 Task: Create a due date automation trigger when advanced on, on the monday of the week a card is due add content with a name starting with resume at 11:00 AM.
Action: Mouse moved to (1109, 80)
Screenshot: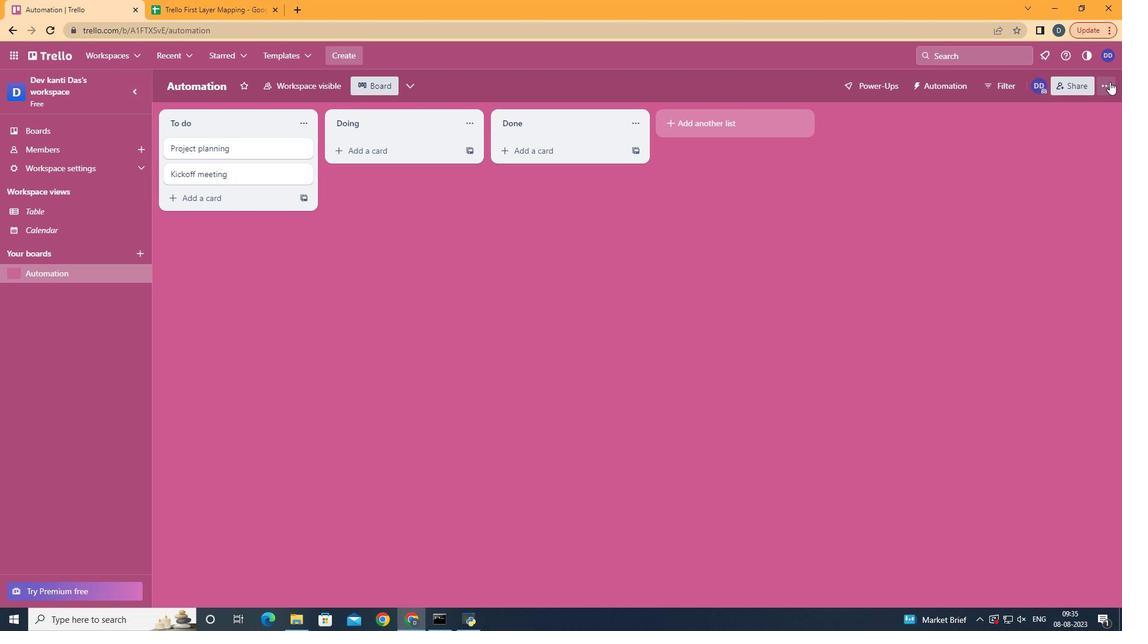 
Action: Mouse pressed left at (1109, 80)
Screenshot: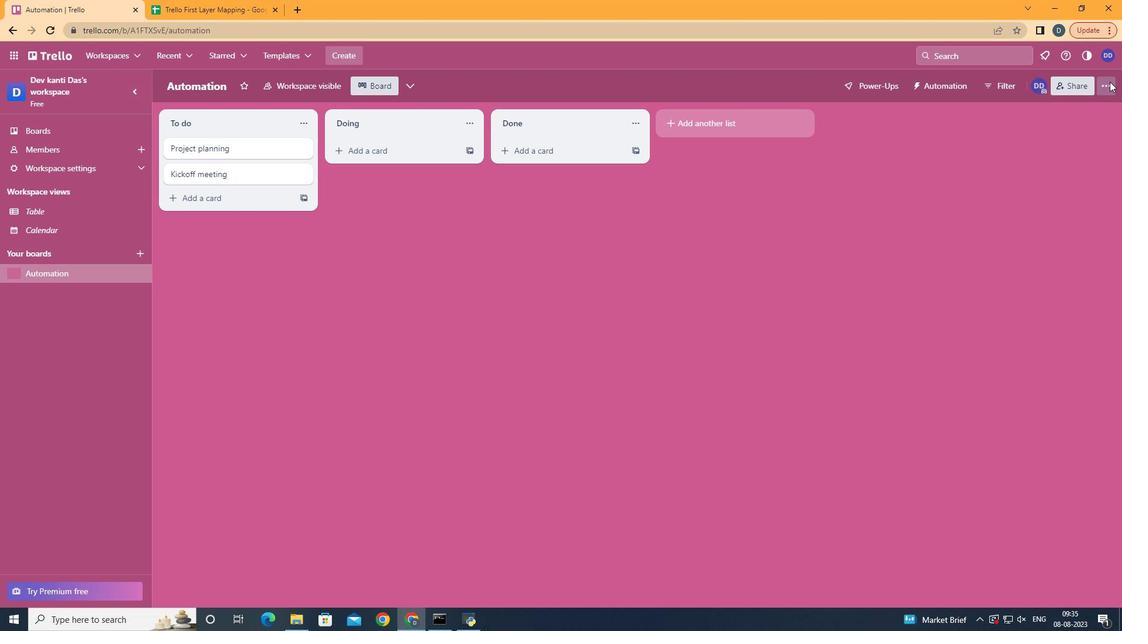 
Action: Mouse moved to (1010, 243)
Screenshot: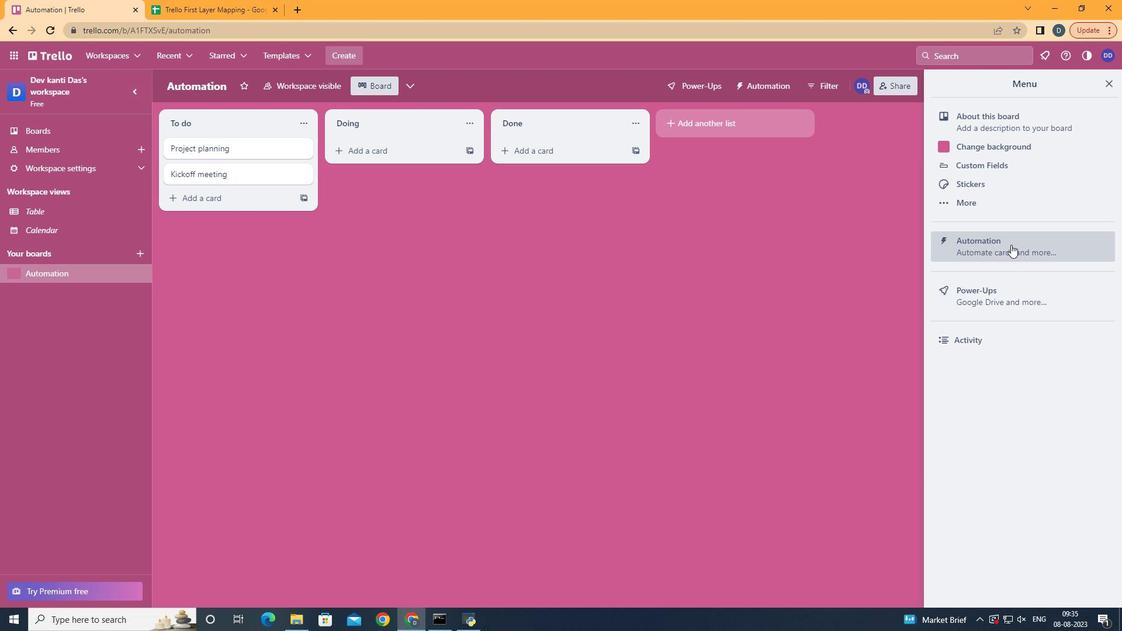 
Action: Mouse pressed left at (1010, 243)
Screenshot: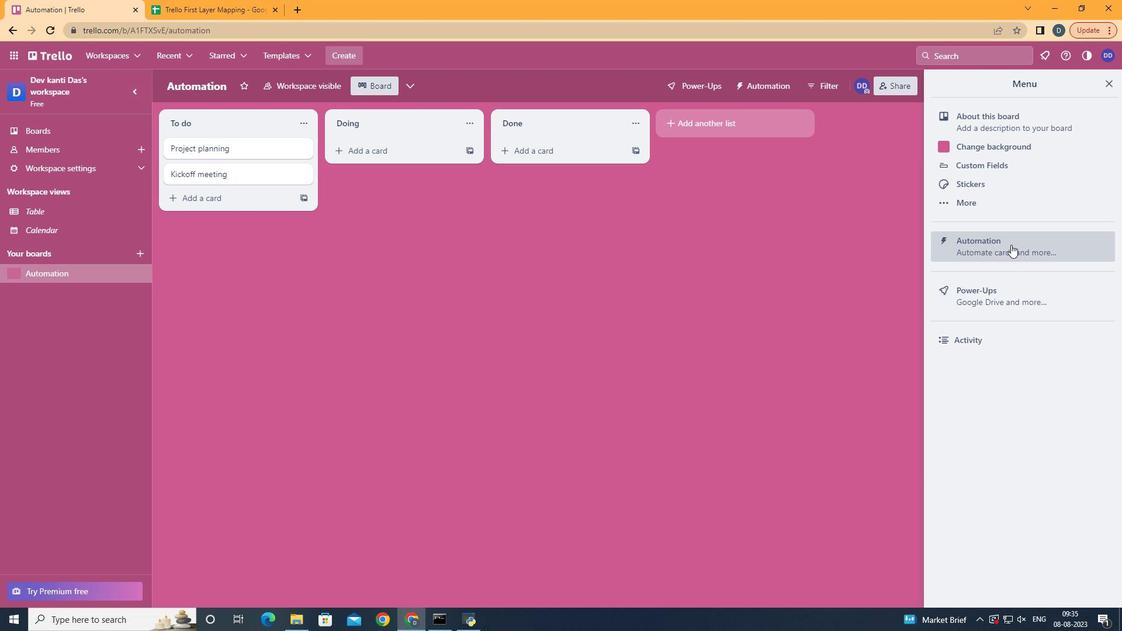 
Action: Mouse moved to (209, 233)
Screenshot: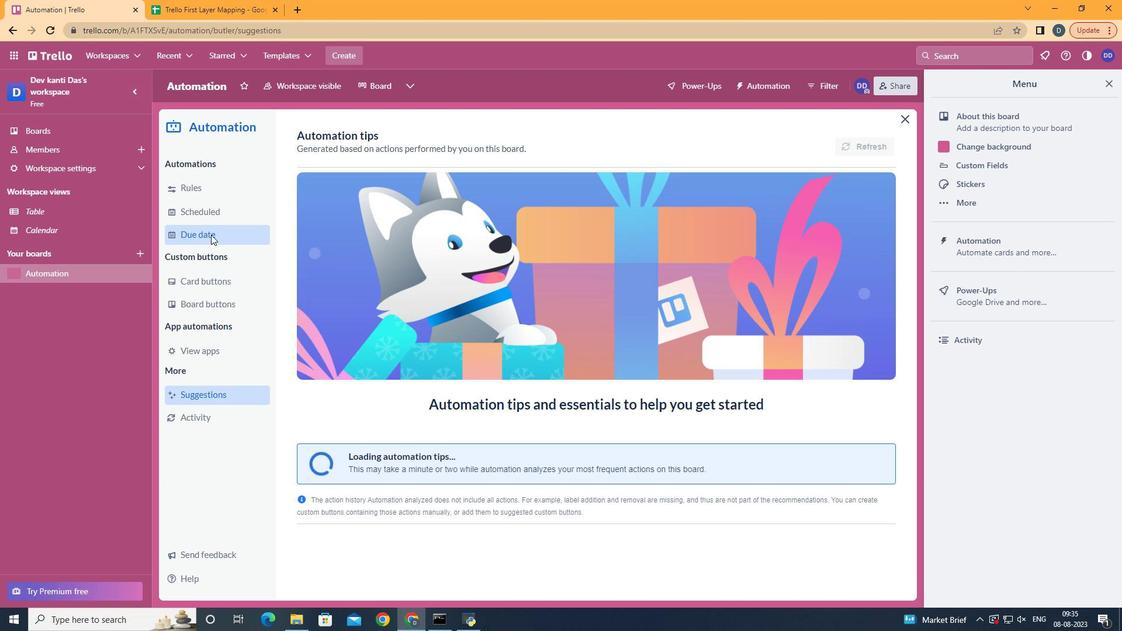 
Action: Mouse pressed left at (209, 233)
Screenshot: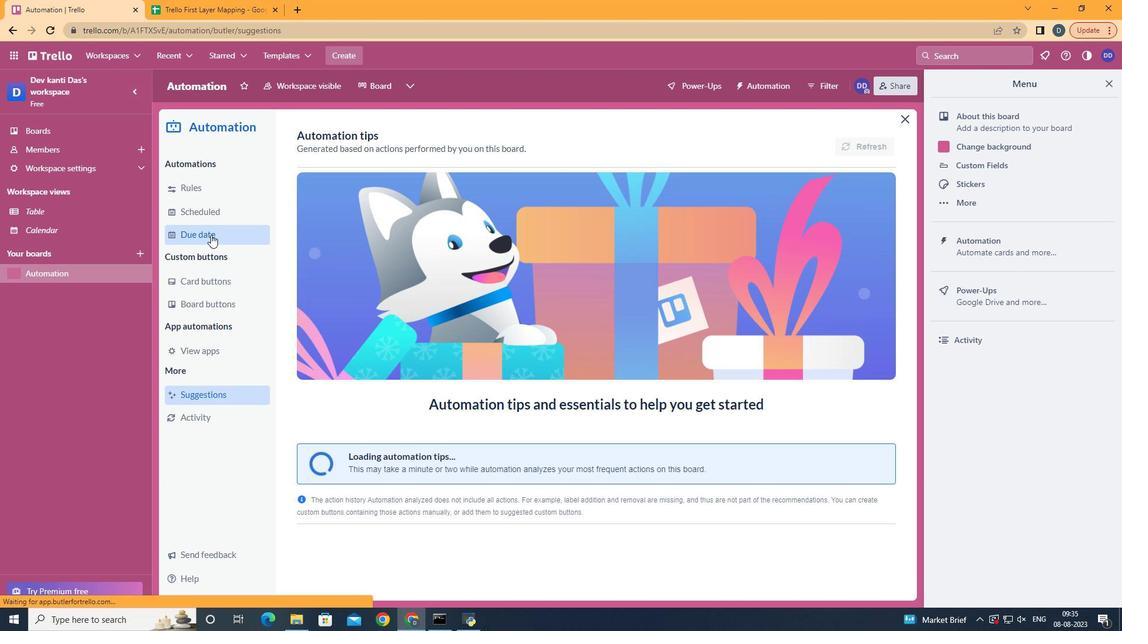 
Action: Mouse moved to (809, 133)
Screenshot: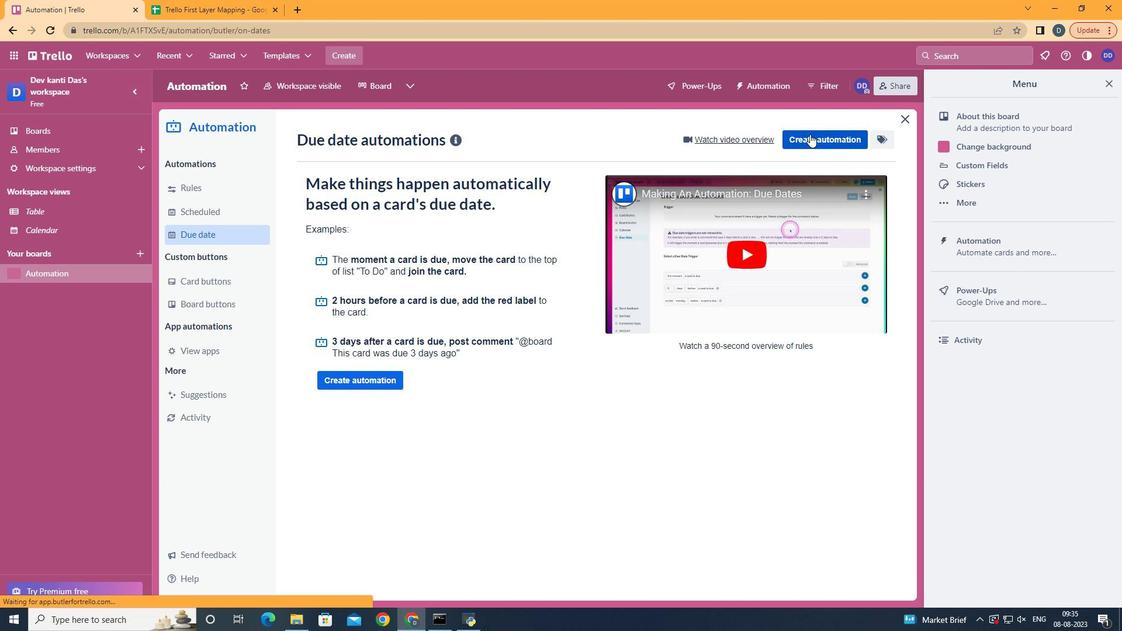 
Action: Mouse pressed left at (809, 133)
Screenshot: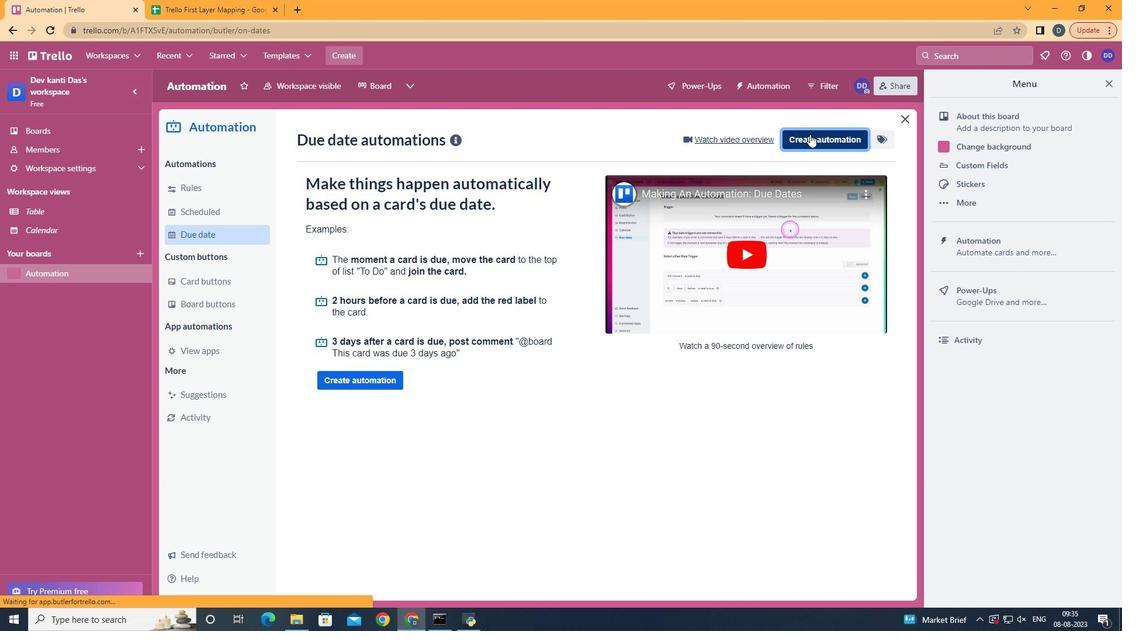 
Action: Mouse moved to (616, 250)
Screenshot: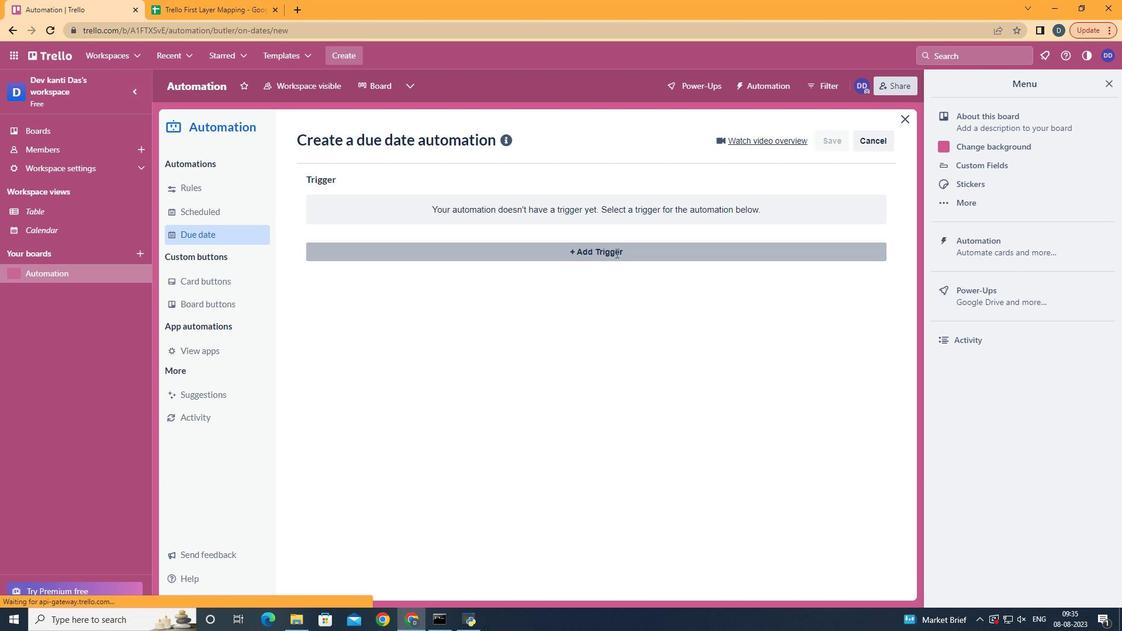 
Action: Mouse pressed left at (616, 250)
Screenshot: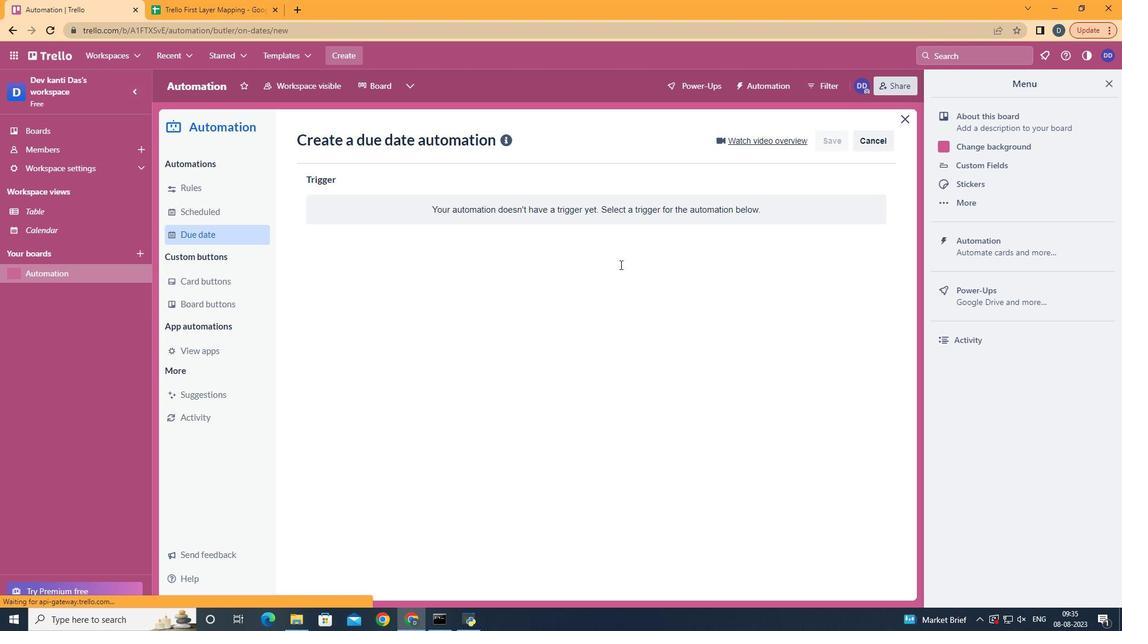 
Action: Mouse moved to (373, 301)
Screenshot: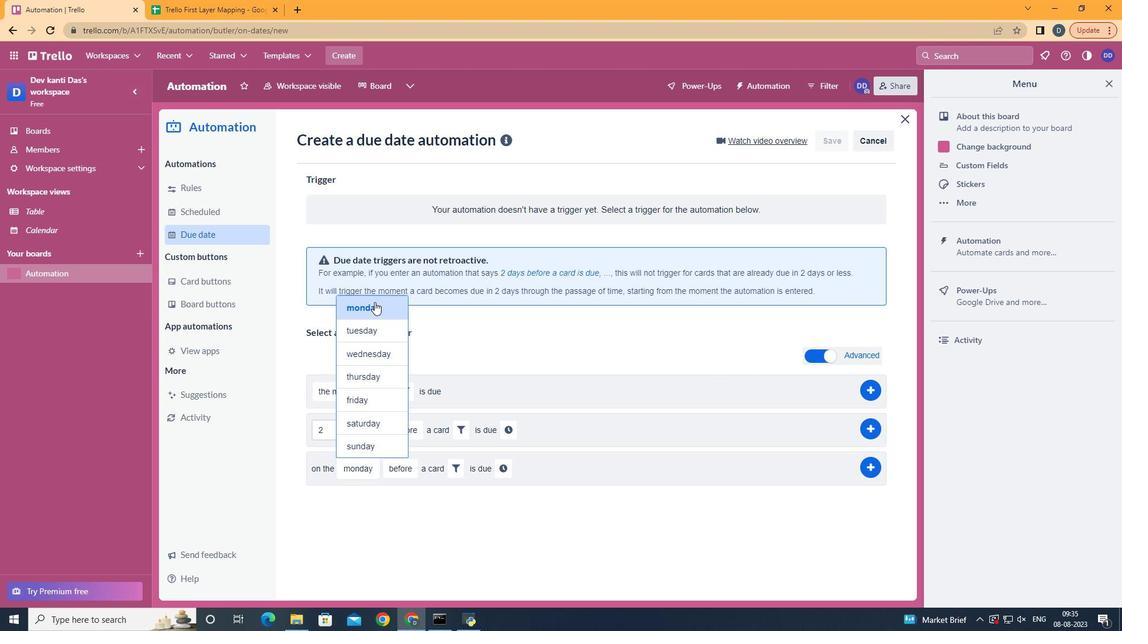 
Action: Mouse pressed left at (373, 301)
Screenshot: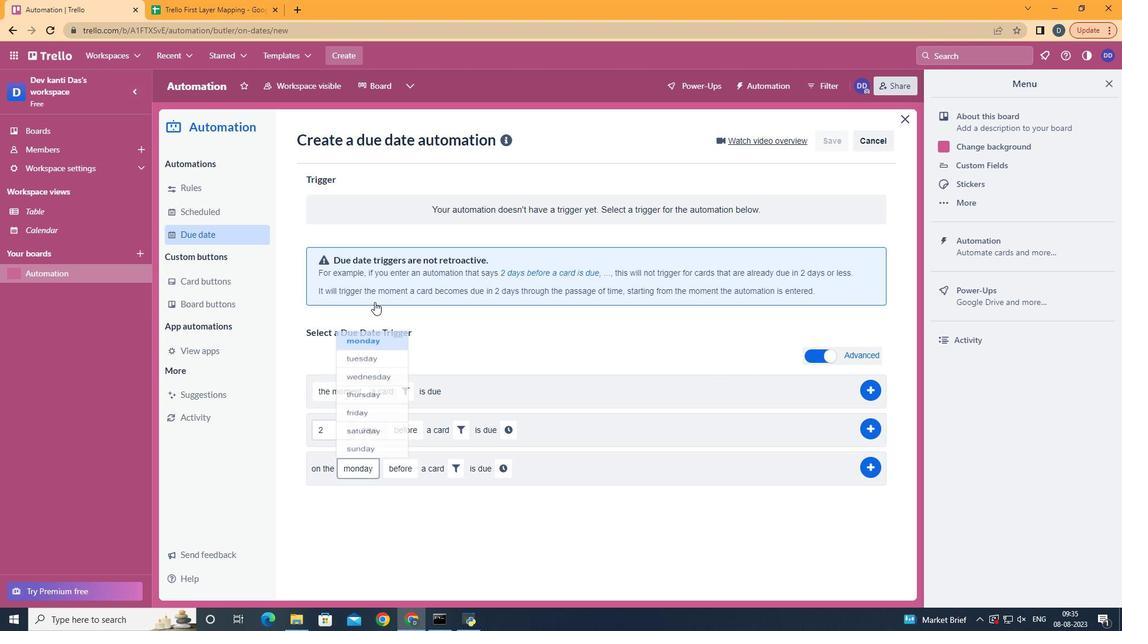 
Action: Mouse moved to (435, 537)
Screenshot: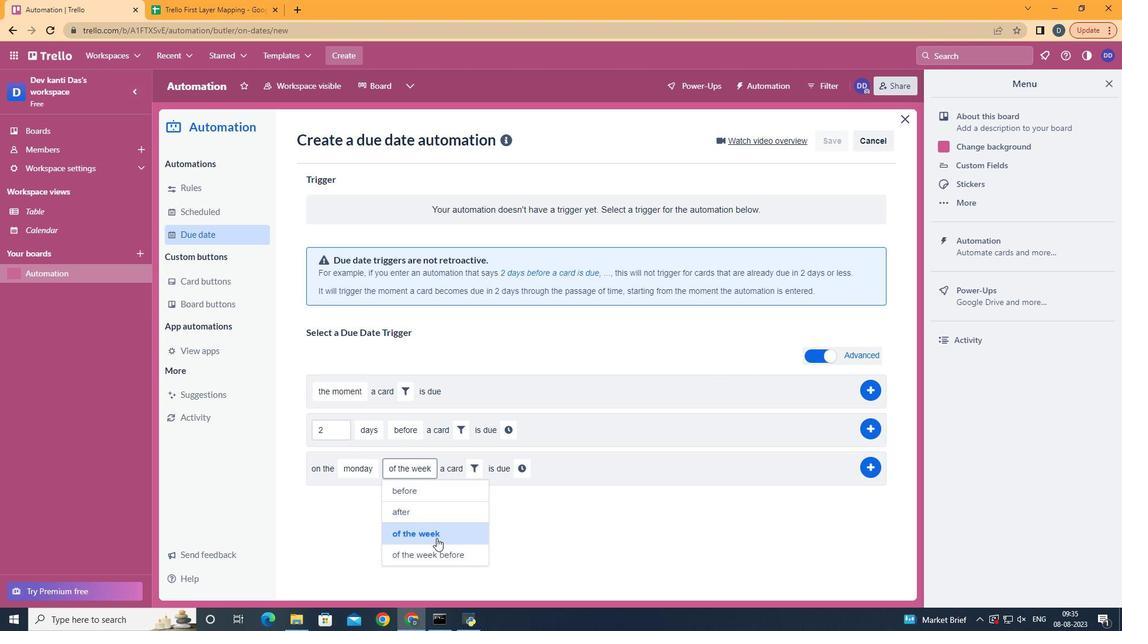 
Action: Mouse pressed left at (435, 537)
Screenshot: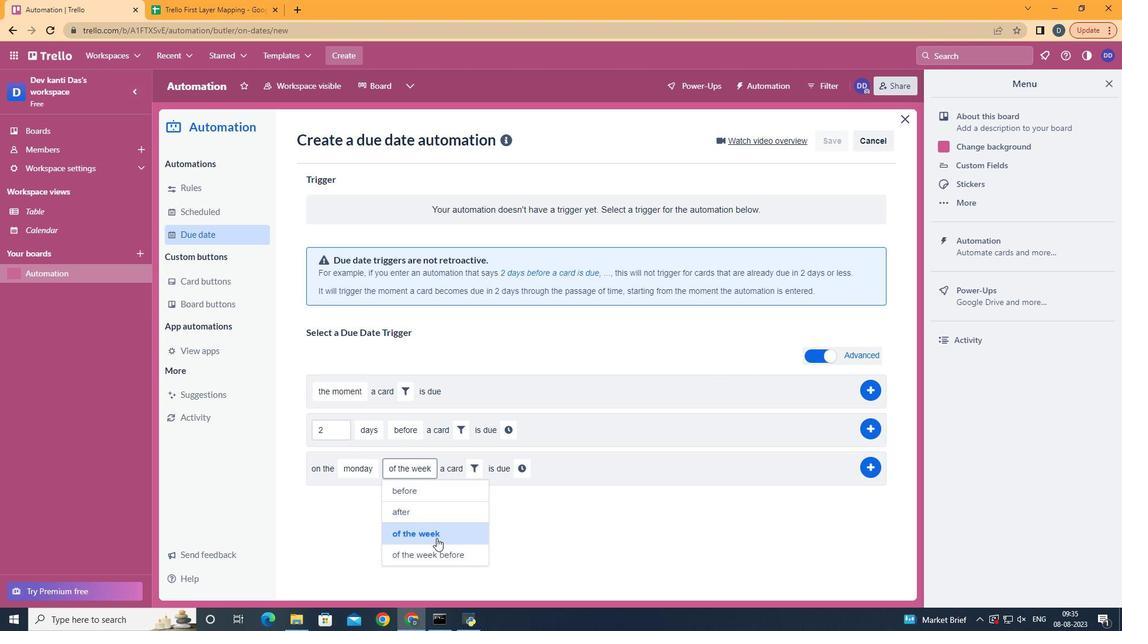 
Action: Mouse moved to (462, 468)
Screenshot: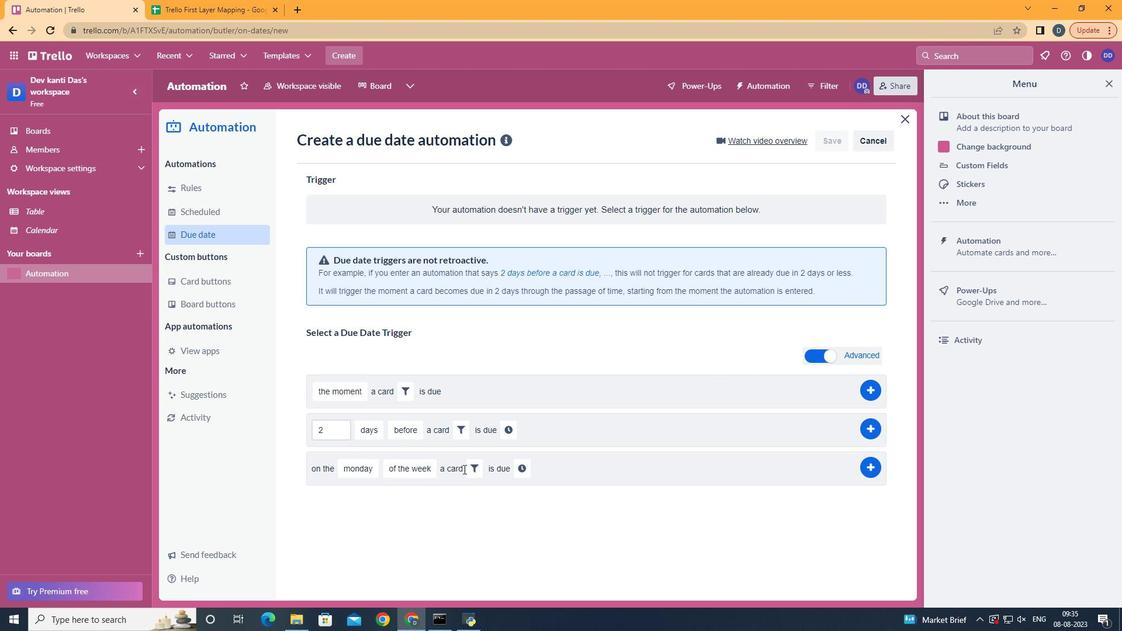 
Action: Mouse pressed left at (462, 468)
Screenshot: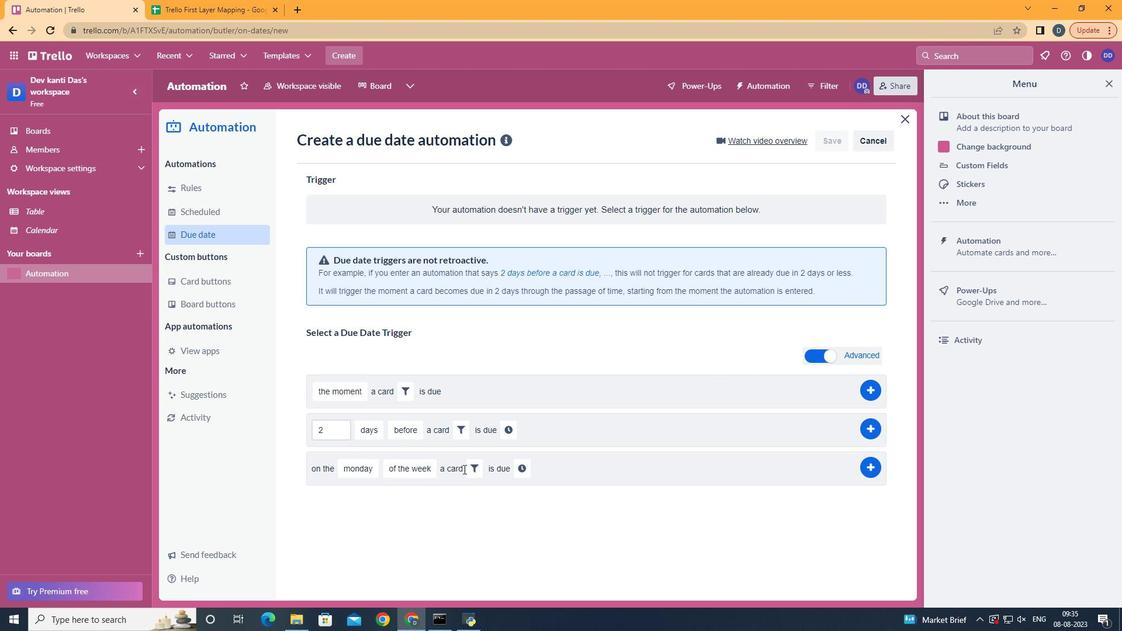 
Action: Mouse moved to (479, 463)
Screenshot: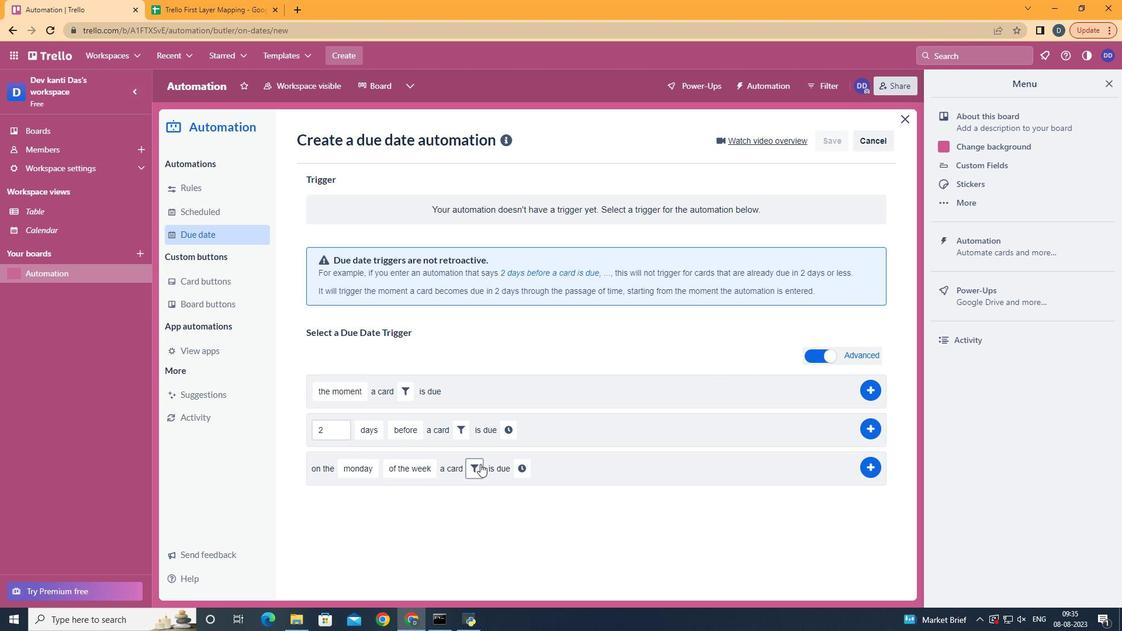 
Action: Mouse pressed left at (479, 463)
Screenshot: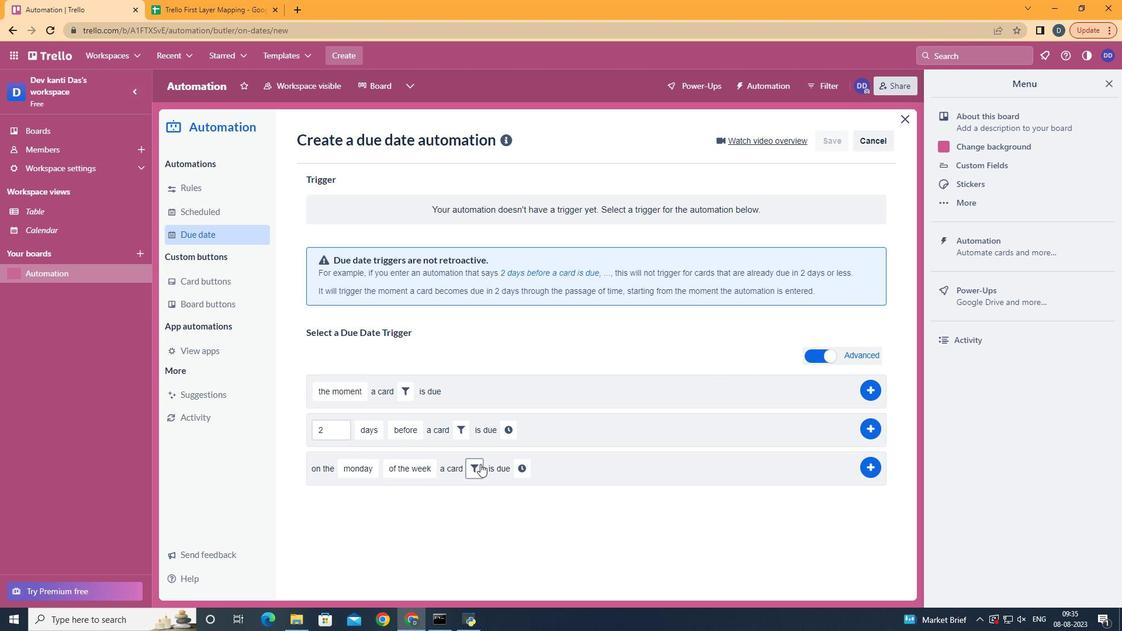 
Action: Mouse moved to (618, 508)
Screenshot: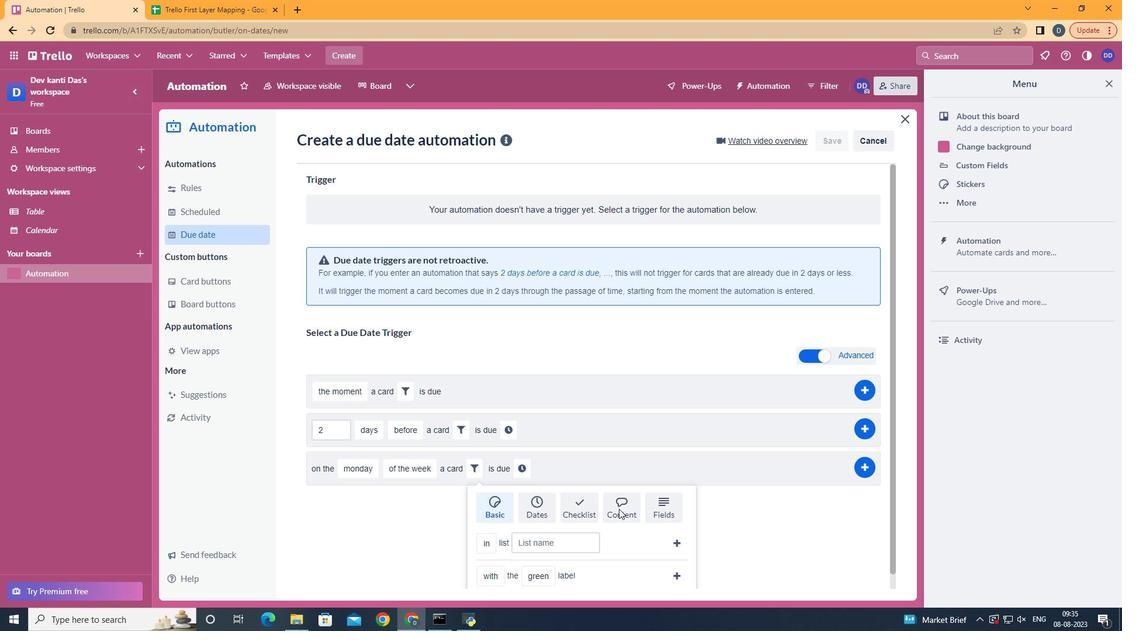 
Action: Mouse pressed left at (618, 508)
Screenshot: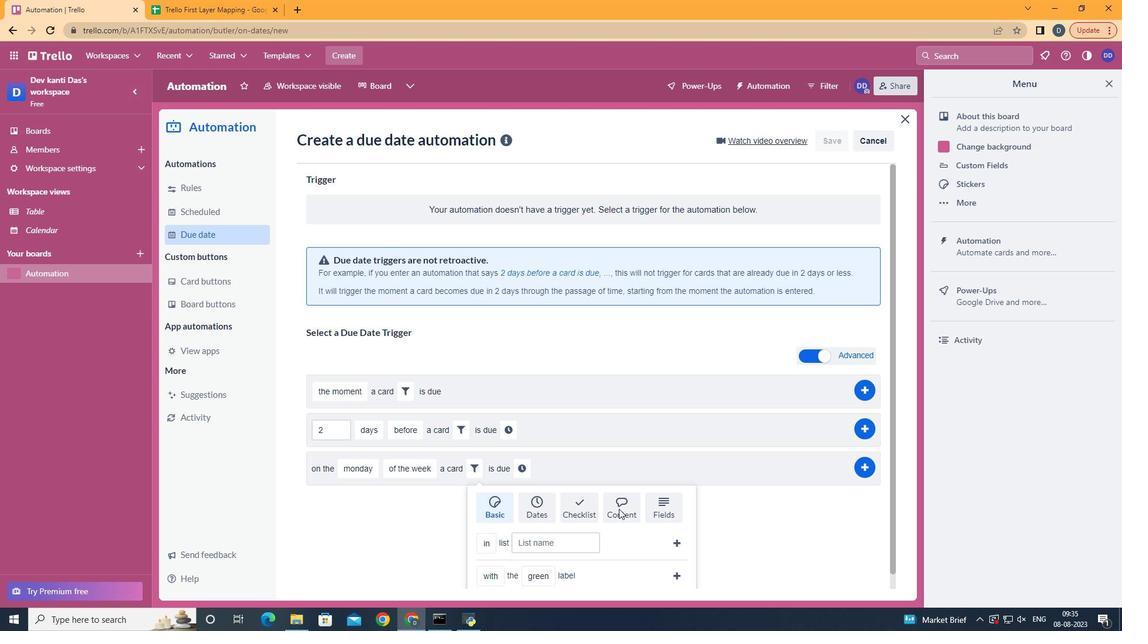 
Action: Mouse scrolled (618, 507) with delta (0, 0)
Screenshot: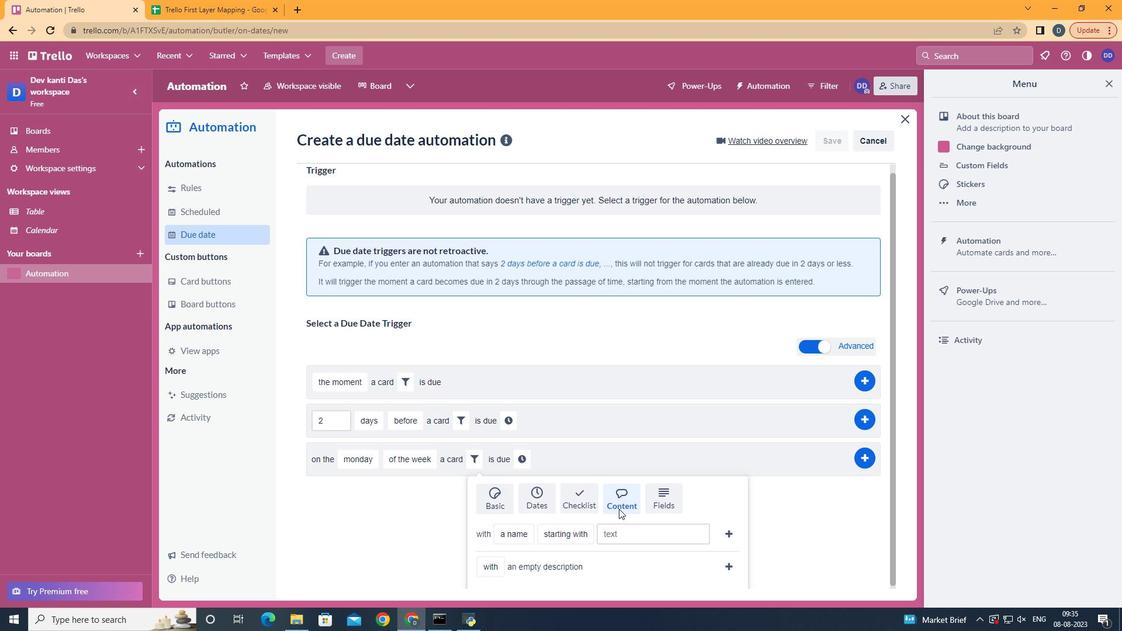 
Action: Mouse scrolled (618, 507) with delta (0, 0)
Screenshot: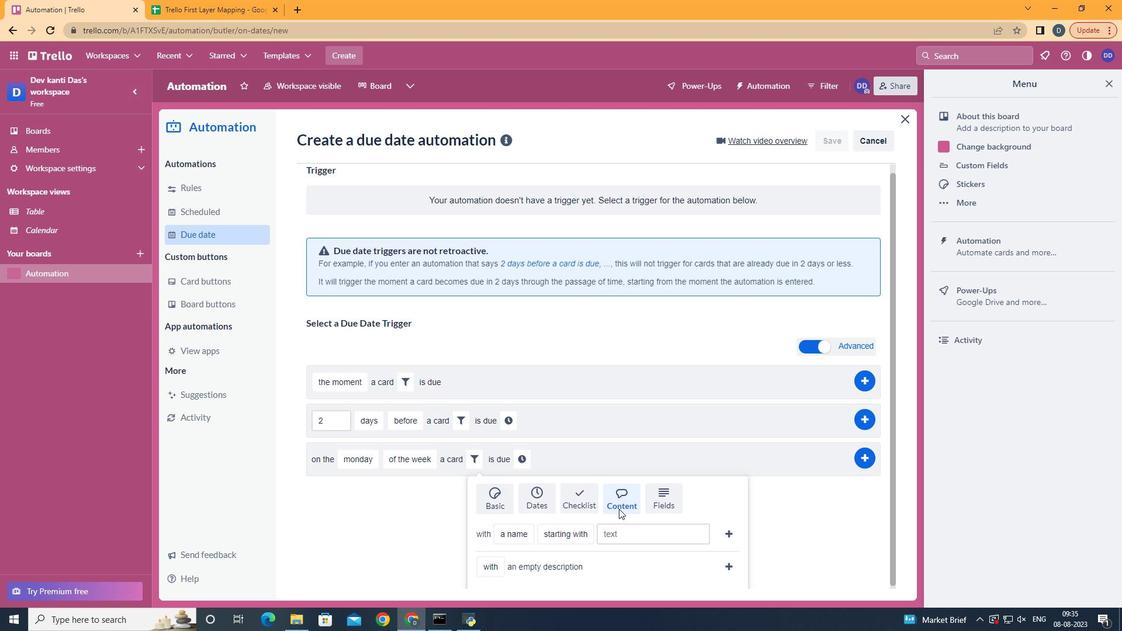 
Action: Mouse scrolled (618, 507) with delta (0, 0)
Screenshot: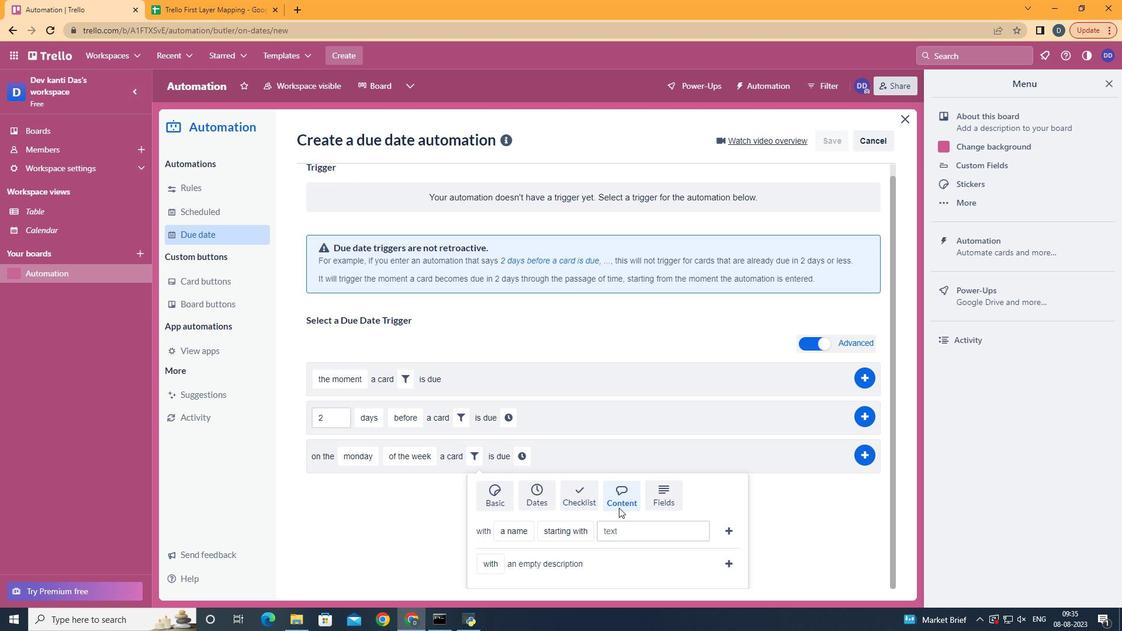 
Action: Mouse scrolled (618, 507) with delta (0, 0)
Screenshot: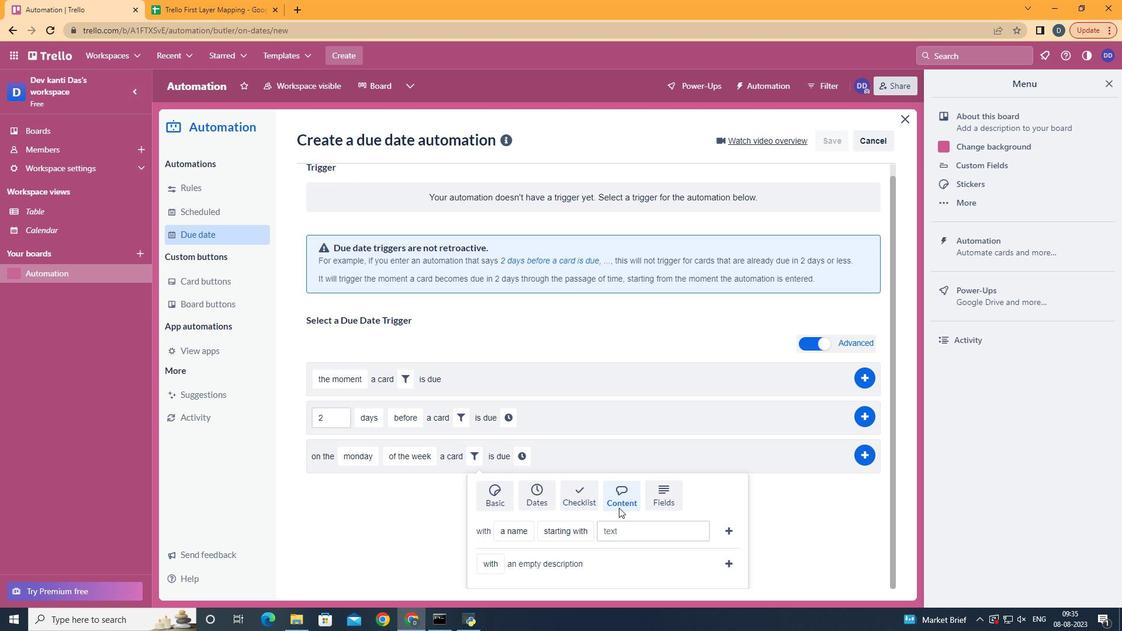
Action: Mouse moved to (532, 458)
Screenshot: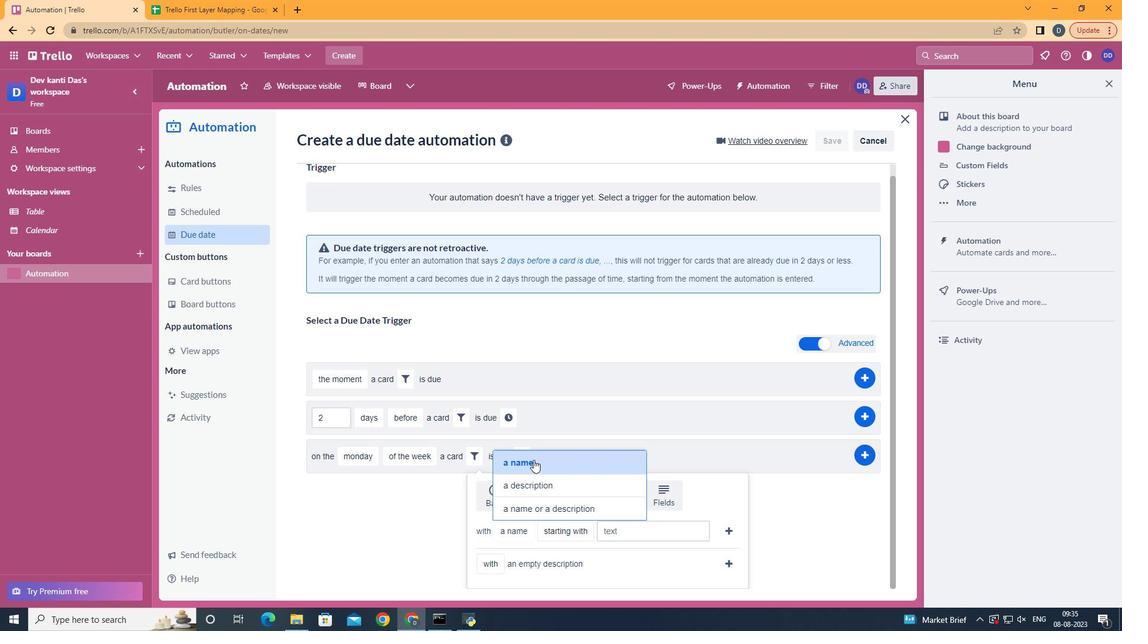 
Action: Mouse pressed left at (532, 458)
Screenshot: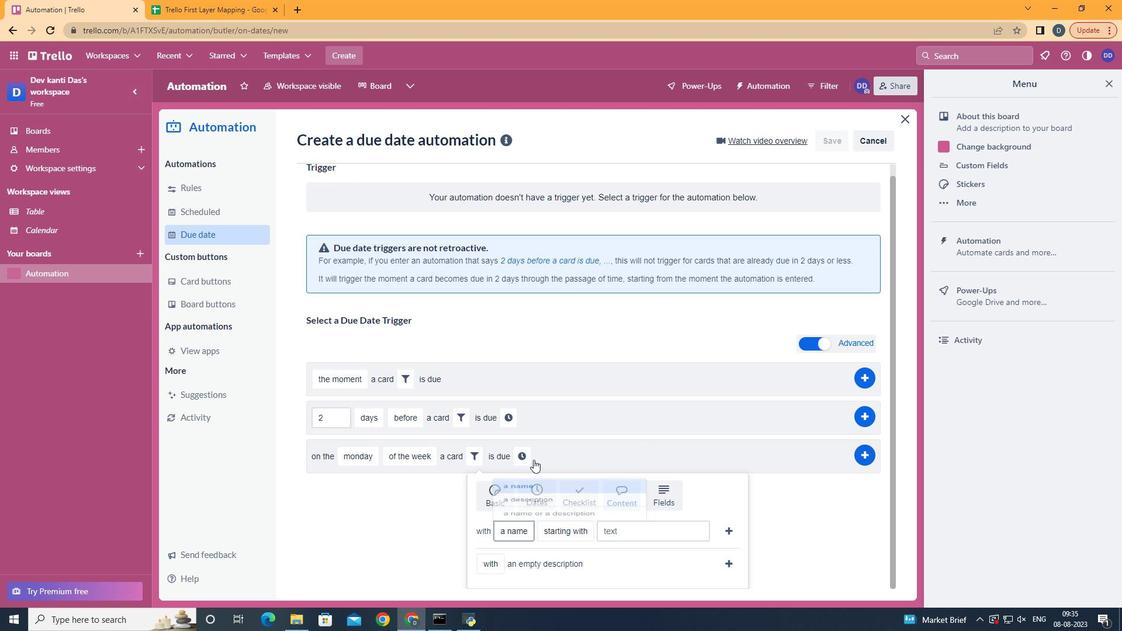 
Action: Mouse moved to (577, 391)
Screenshot: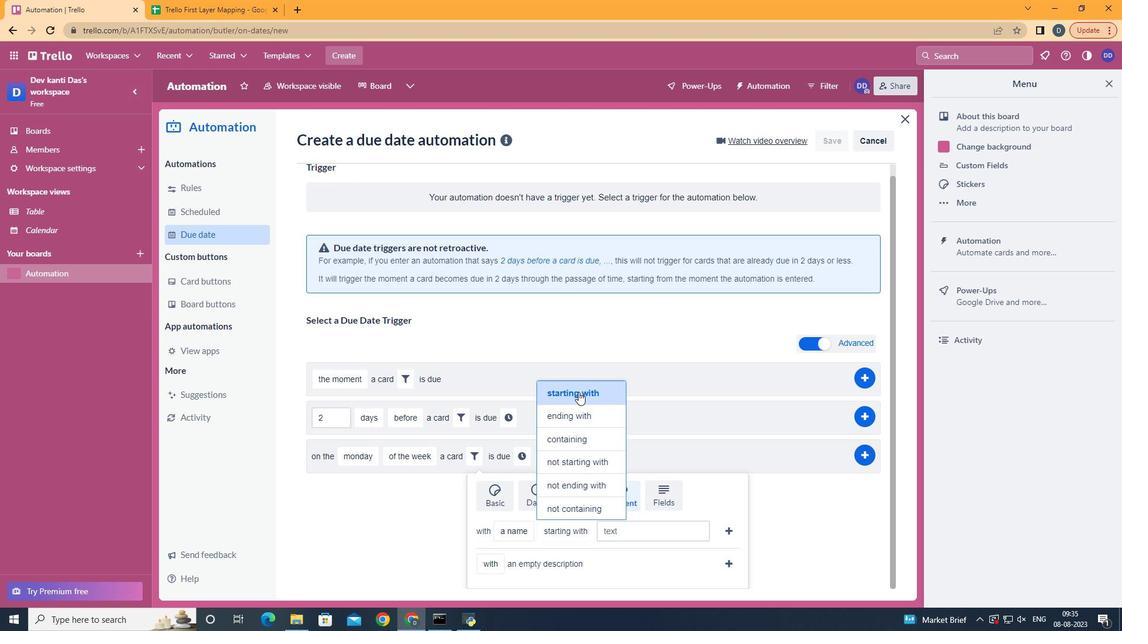 
Action: Mouse pressed left at (577, 391)
Screenshot: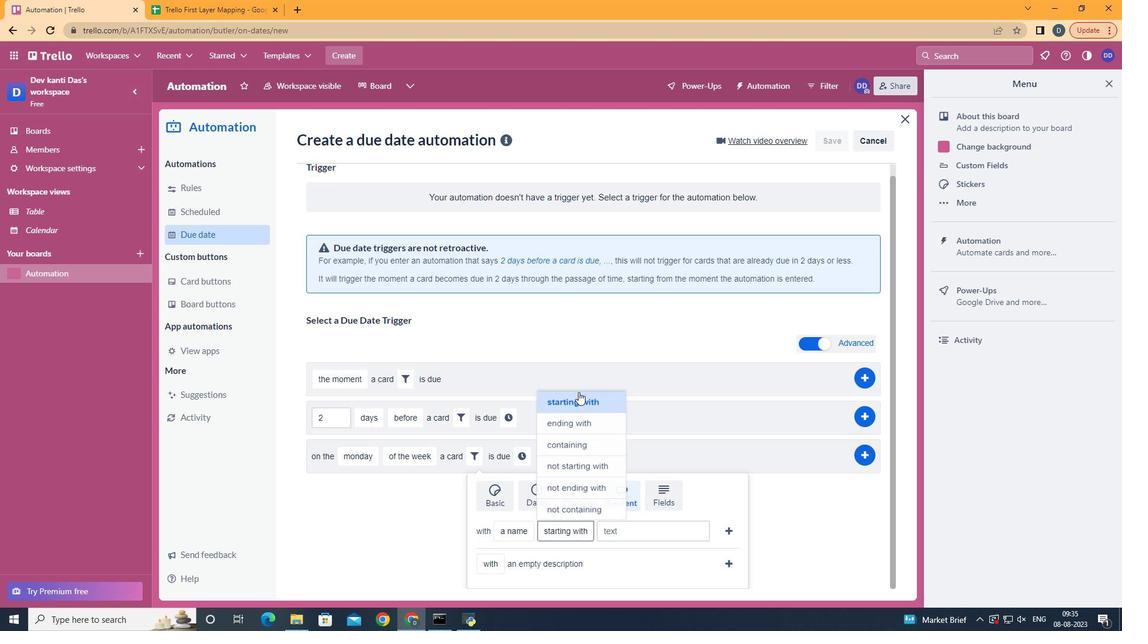 
Action: Mouse moved to (651, 527)
Screenshot: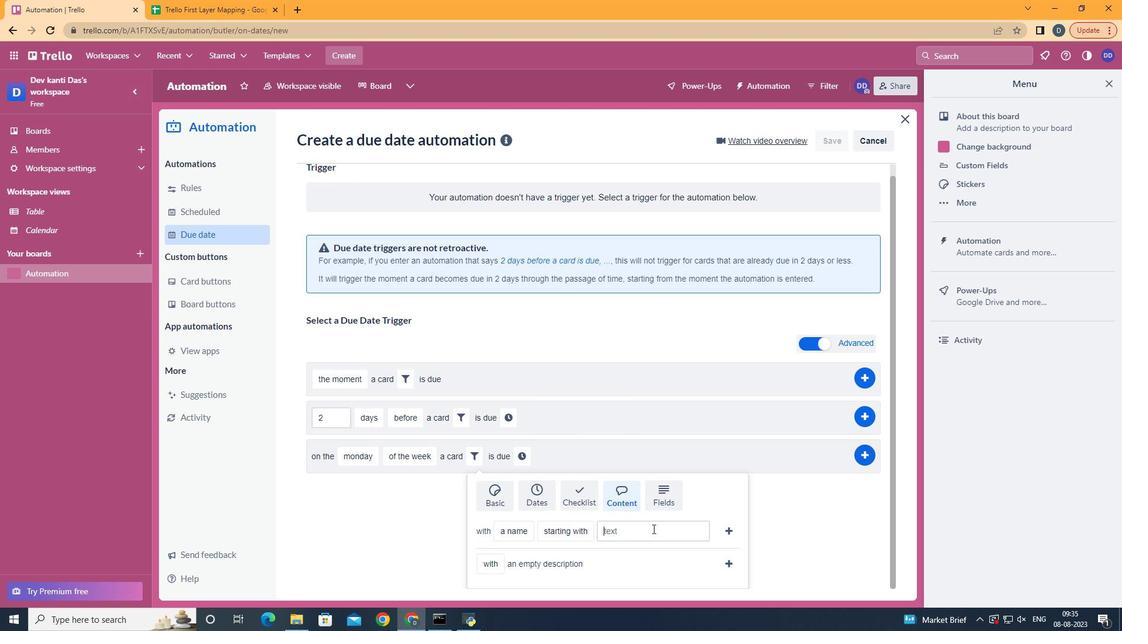 
Action: Mouse pressed left at (651, 527)
Screenshot: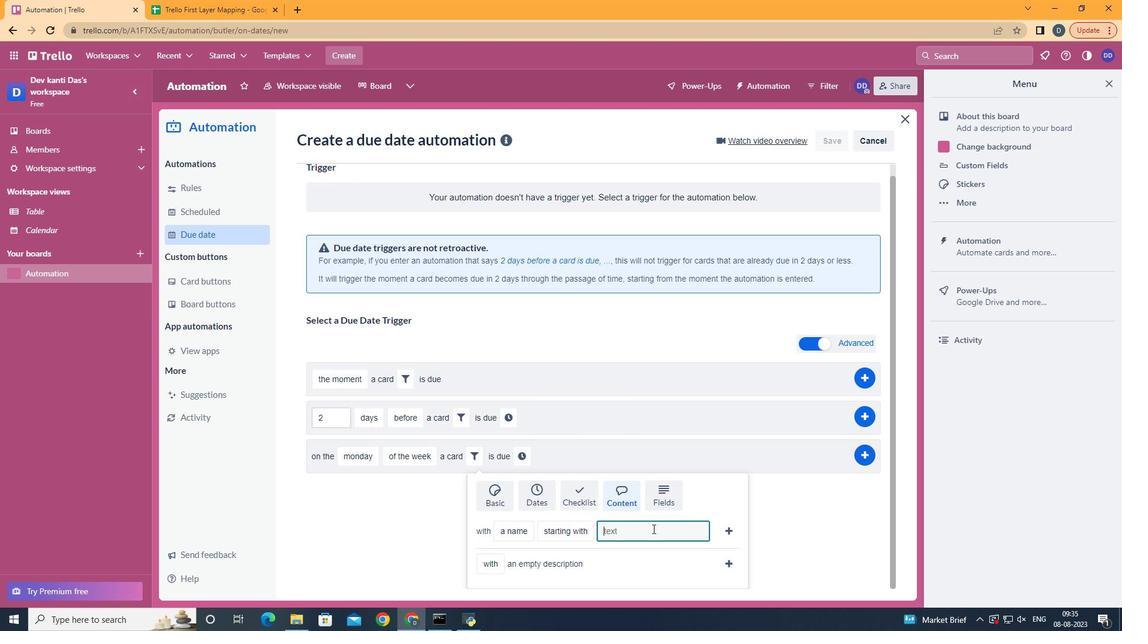 
Action: Key pressed resume
Screenshot: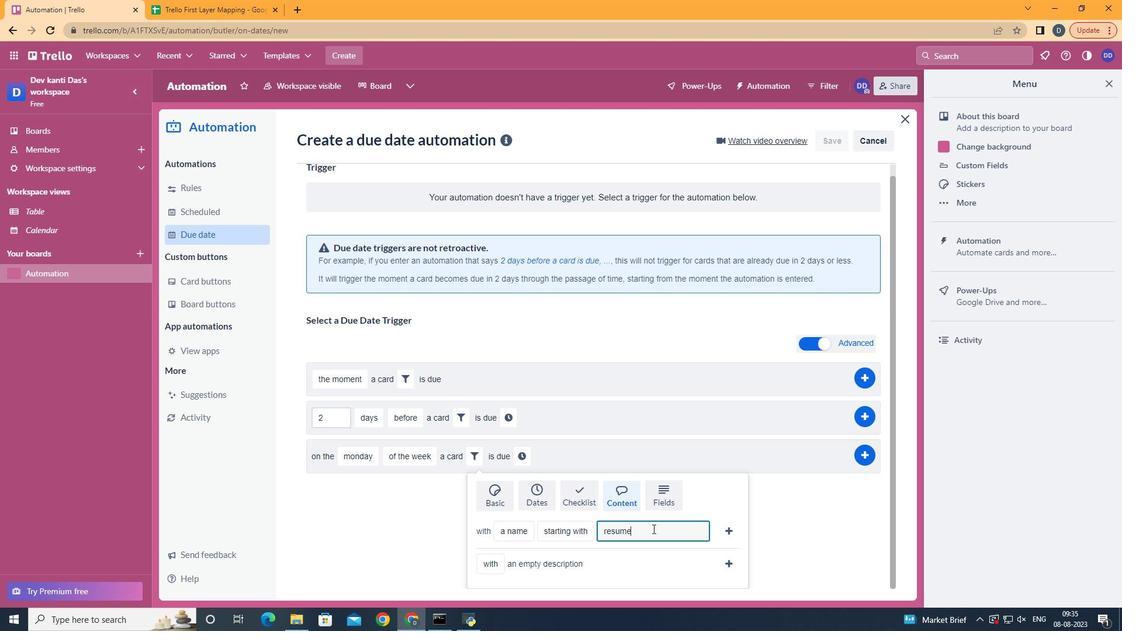 
Action: Mouse moved to (718, 527)
Screenshot: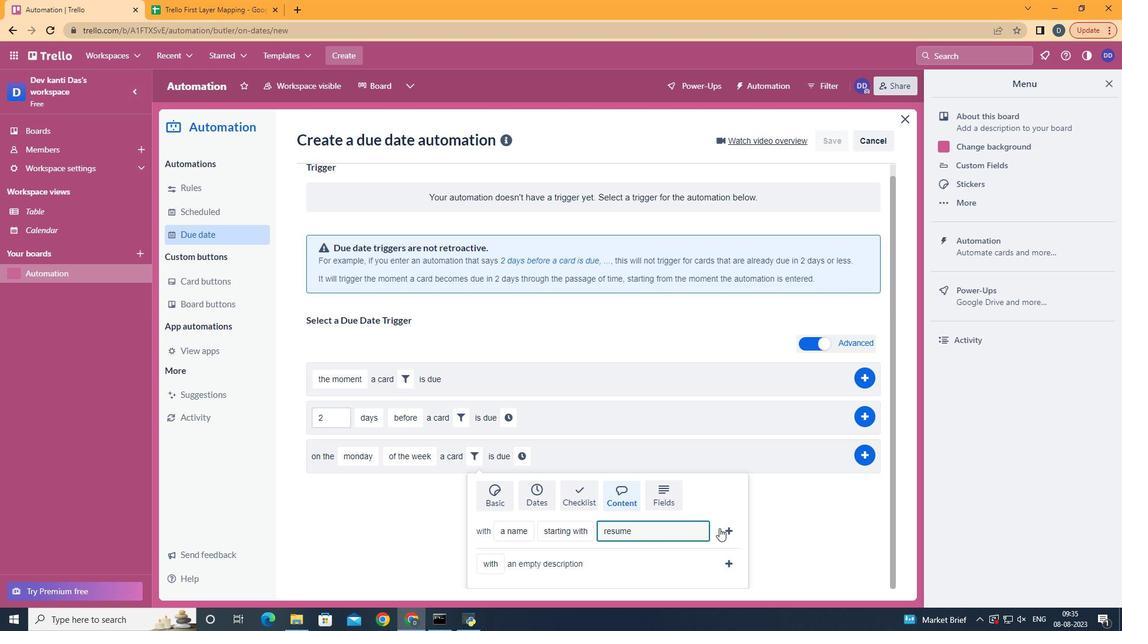 
Action: Mouse pressed left at (718, 527)
Screenshot: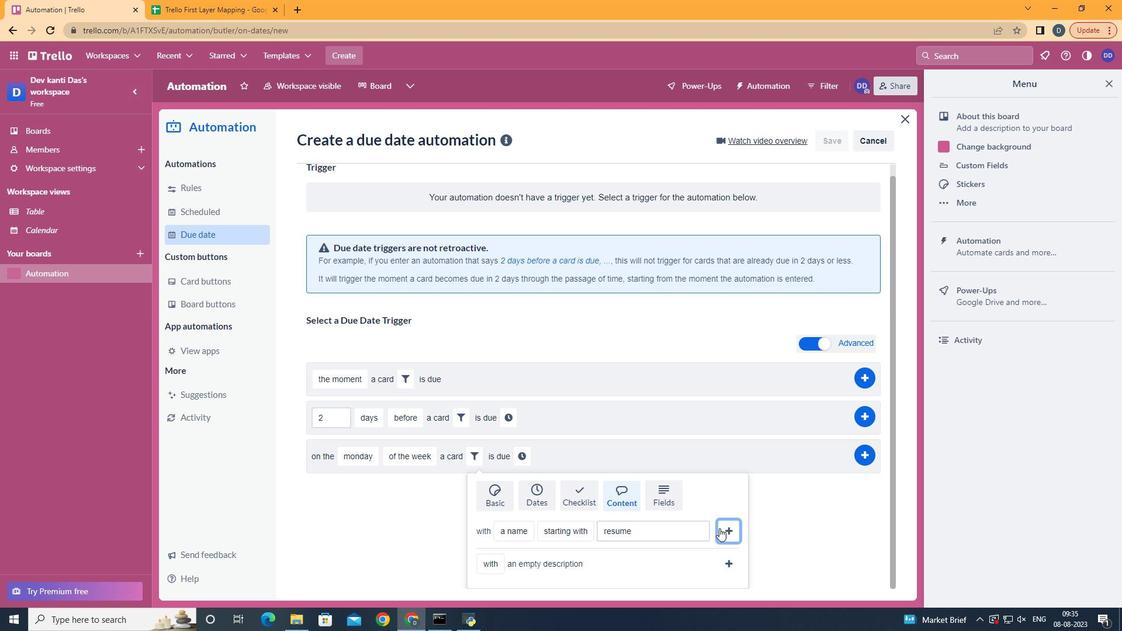 
Action: Mouse moved to (675, 467)
Screenshot: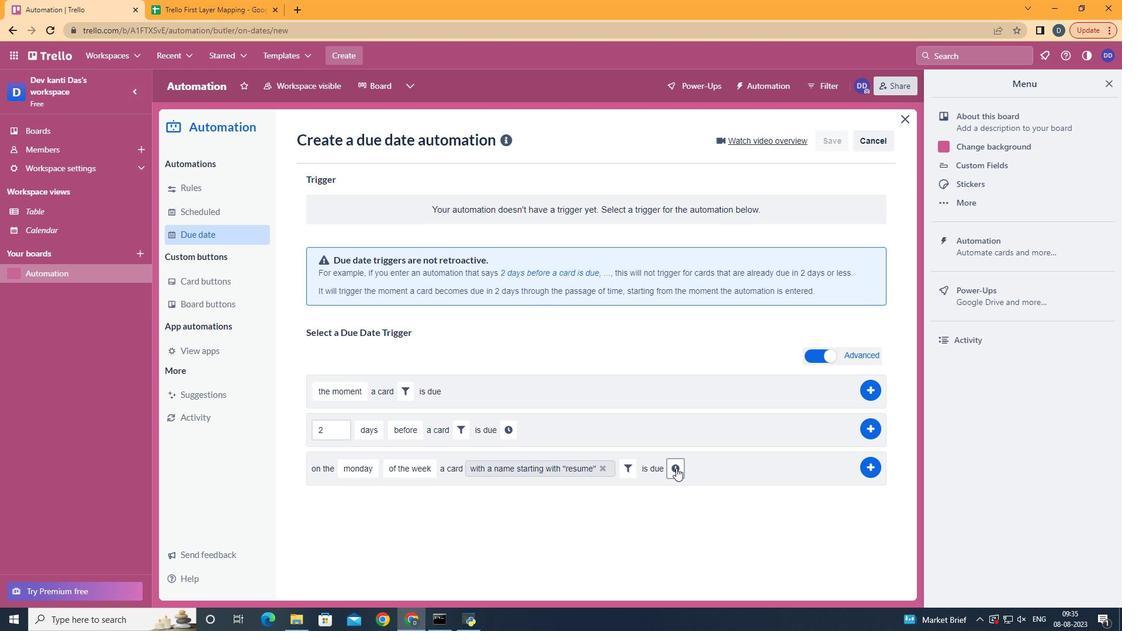 
Action: Mouse pressed left at (675, 467)
Screenshot: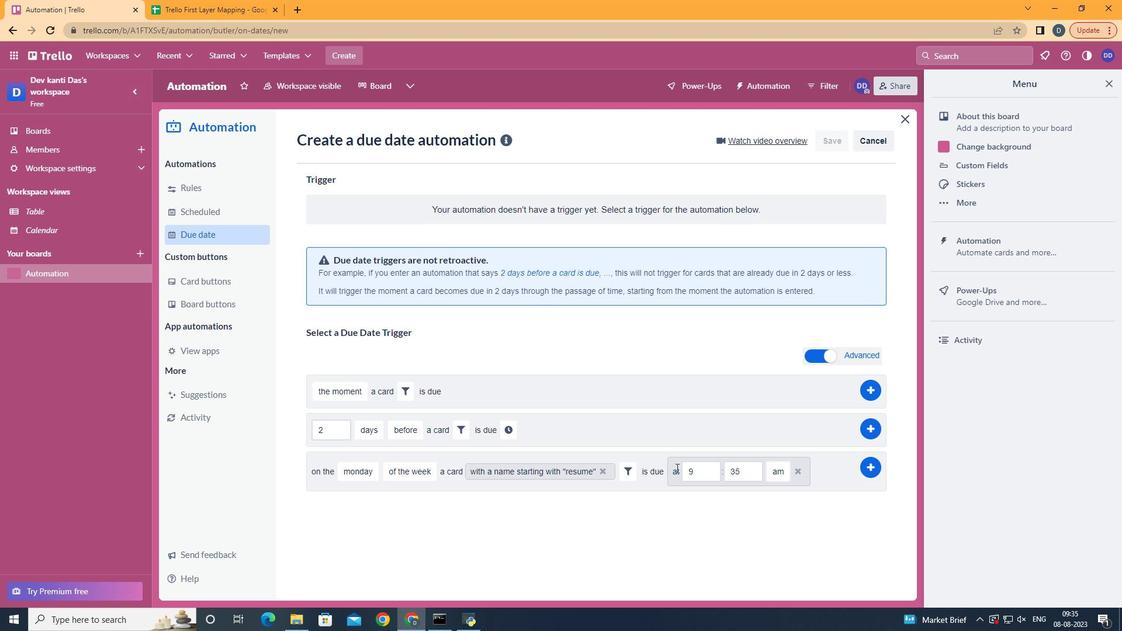 
Action: Mouse moved to (704, 473)
Screenshot: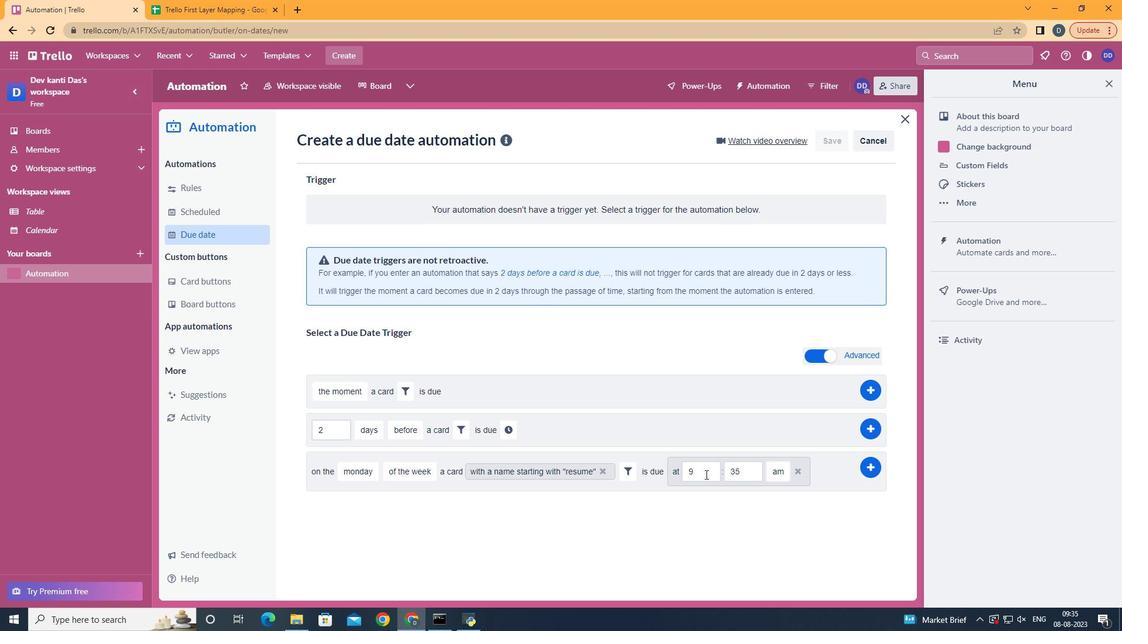 
Action: Mouse pressed left at (704, 473)
Screenshot: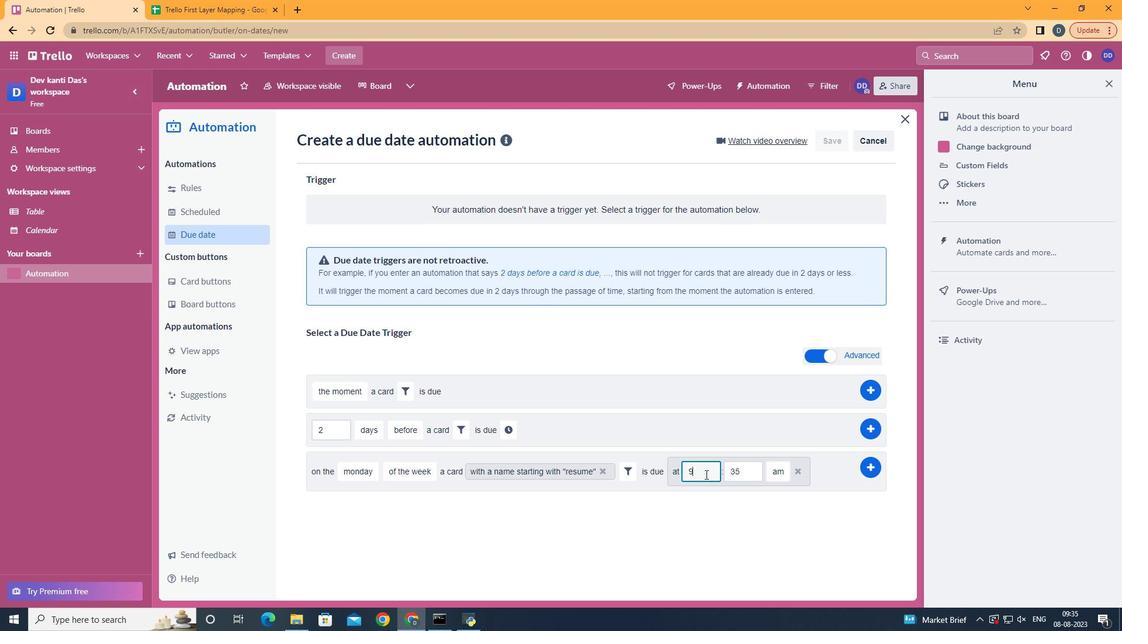 
Action: Key pressed <Key.backspace>11
Screenshot: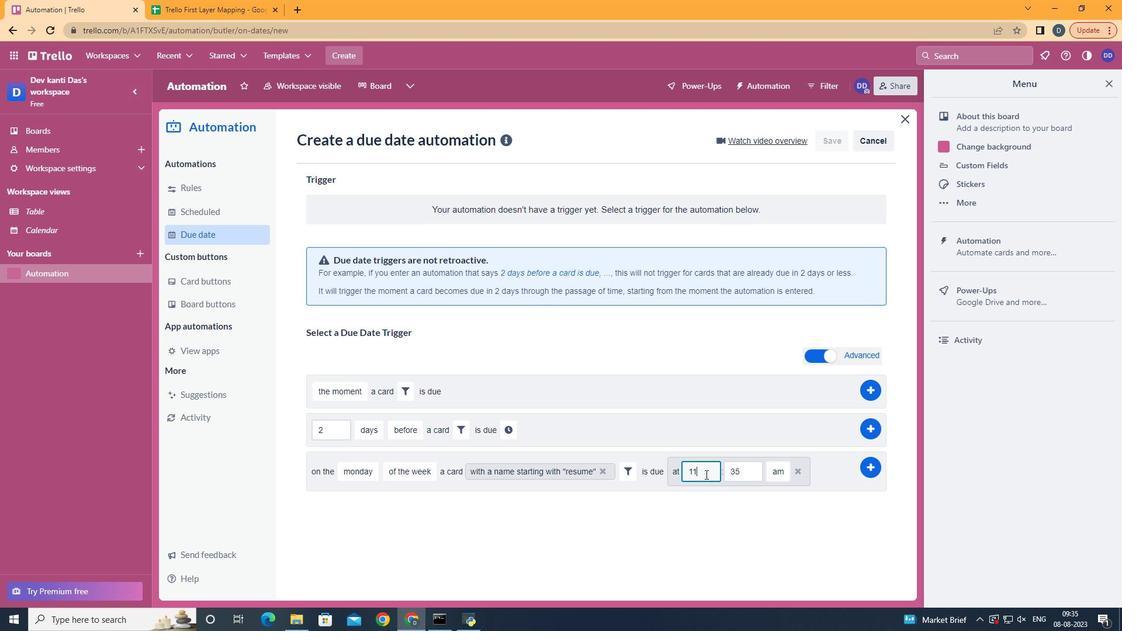 
Action: Mouse moved to (757, 471)
Screenshot: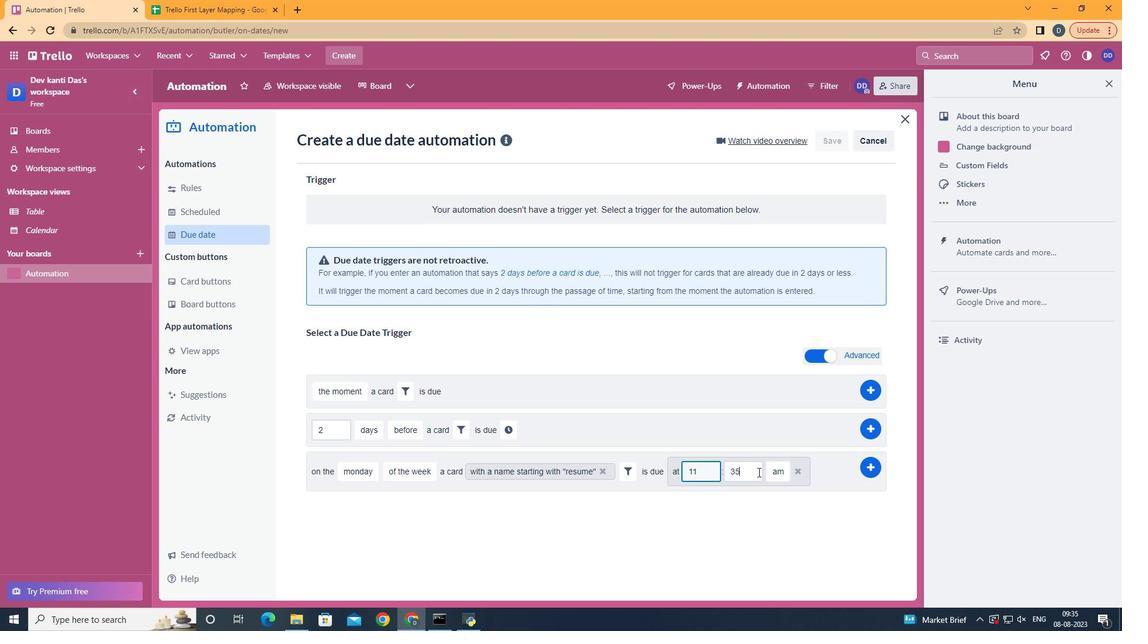 
Action: Mouse pressed left at (757, 471)
Screenshot: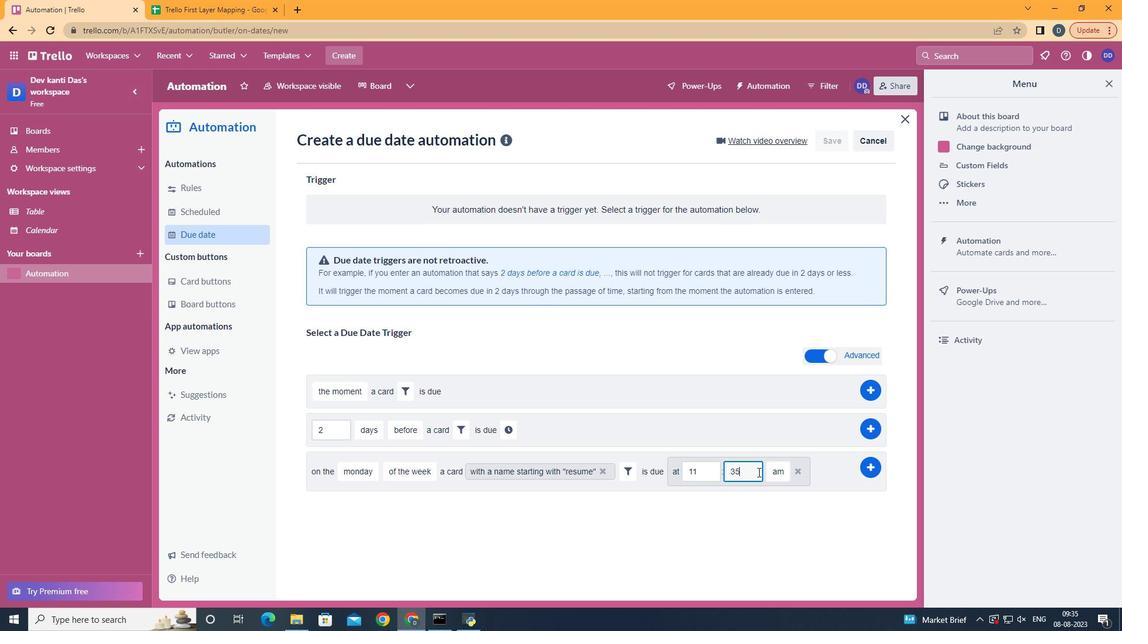 
Action: Mouse moved to (757, 471)
Screenshot: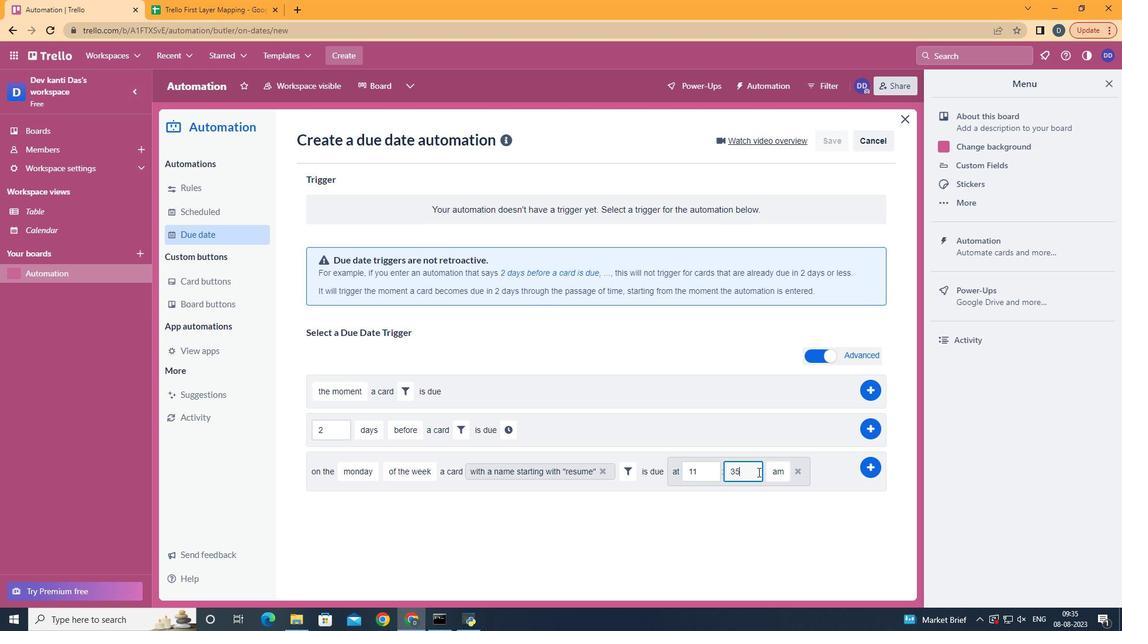 
Action: Key pressed <Key.backspace><Key.backspace>00
Screenshot: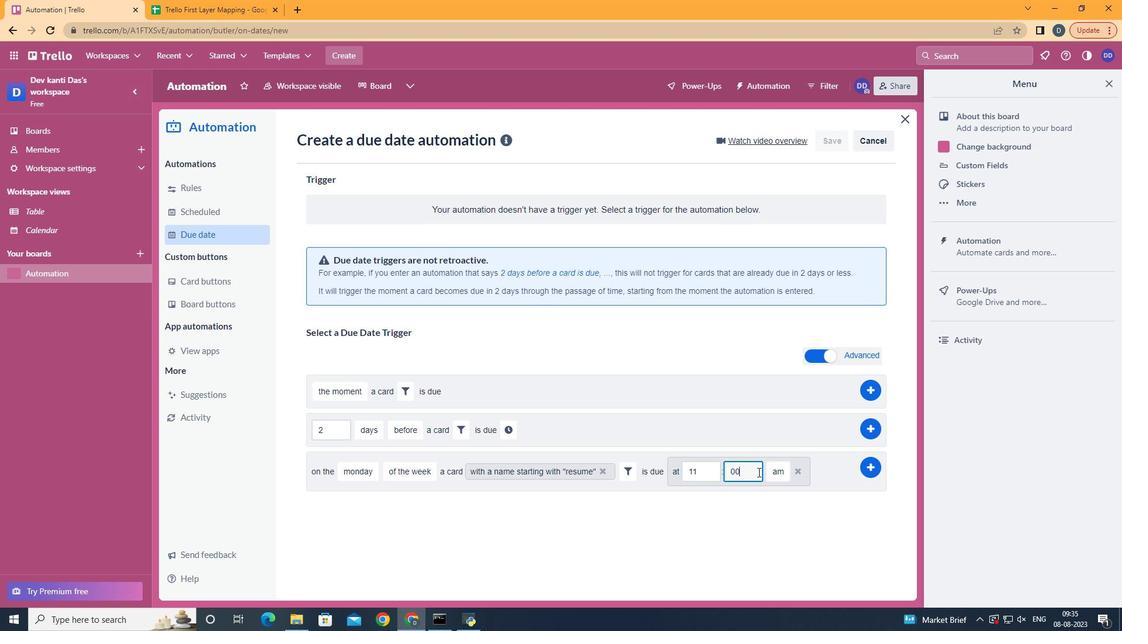 
Action: Mouse moved to (786, 489)
Screenshot: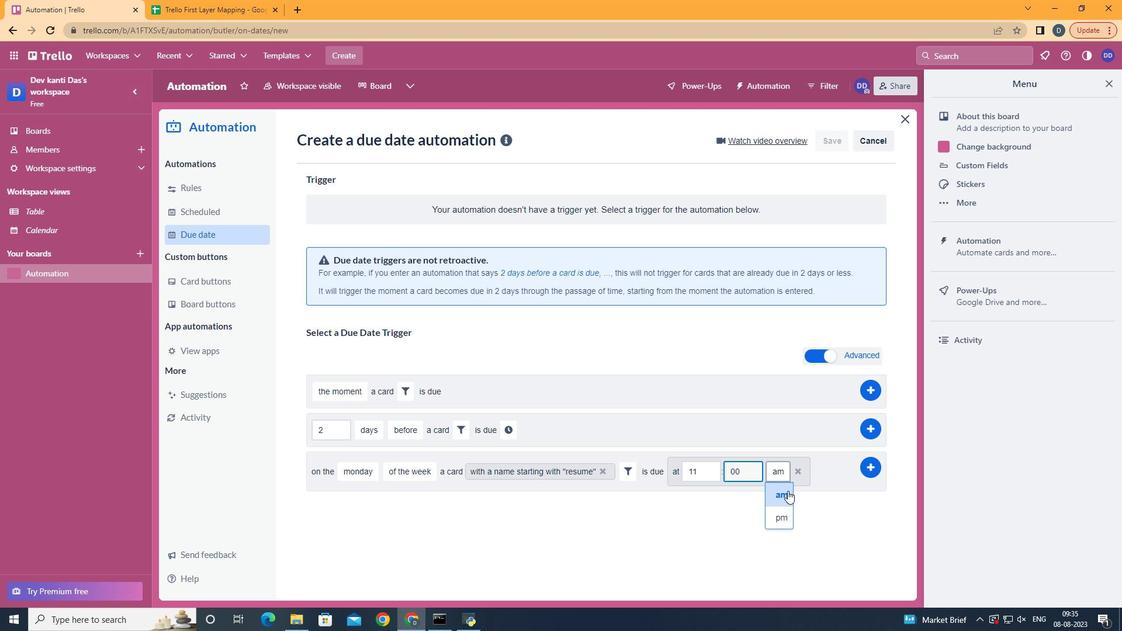 
Action: Mouse pressed left at (786, 489)
Screenshot: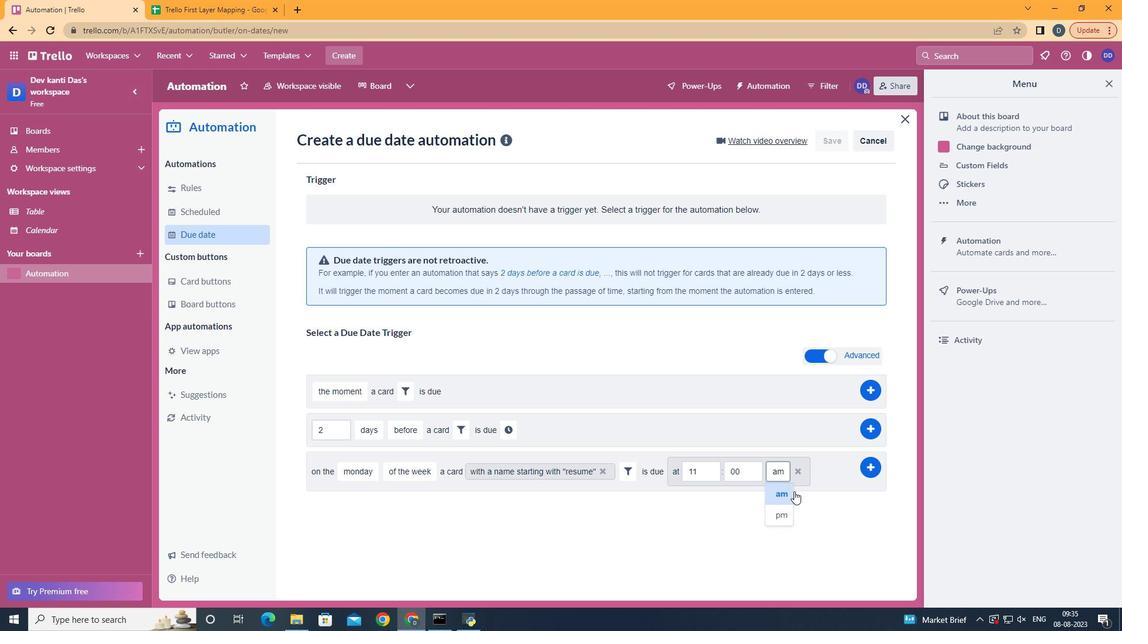 
Action: Mouse moved to (867, 463)
Screenshot: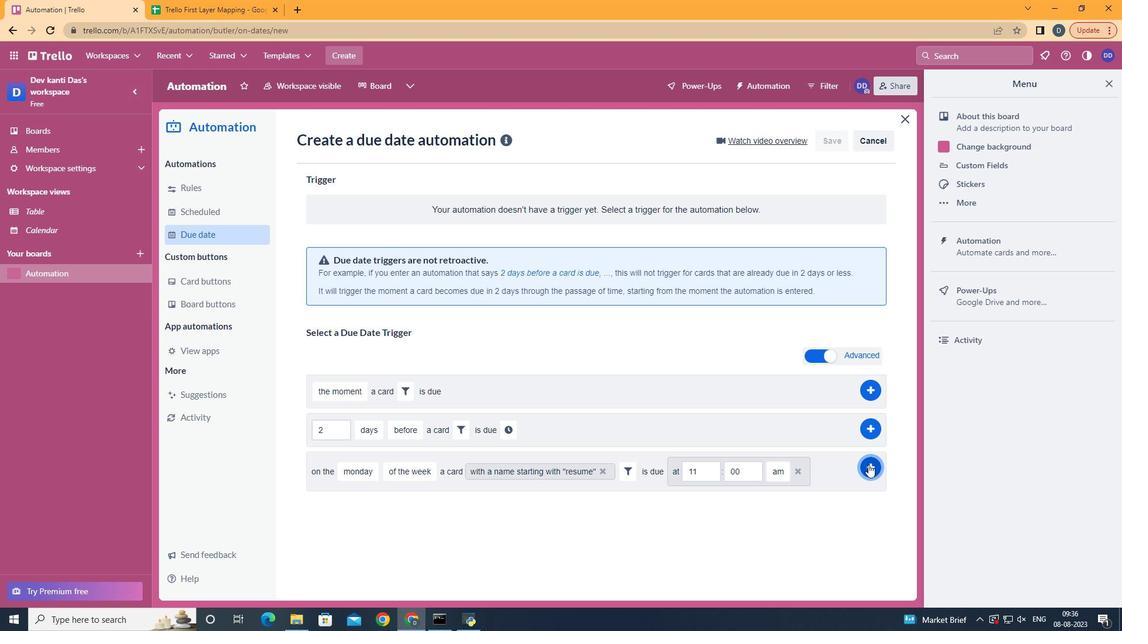 
Action: Mouse pressed left at (867, 463)
Screenshot: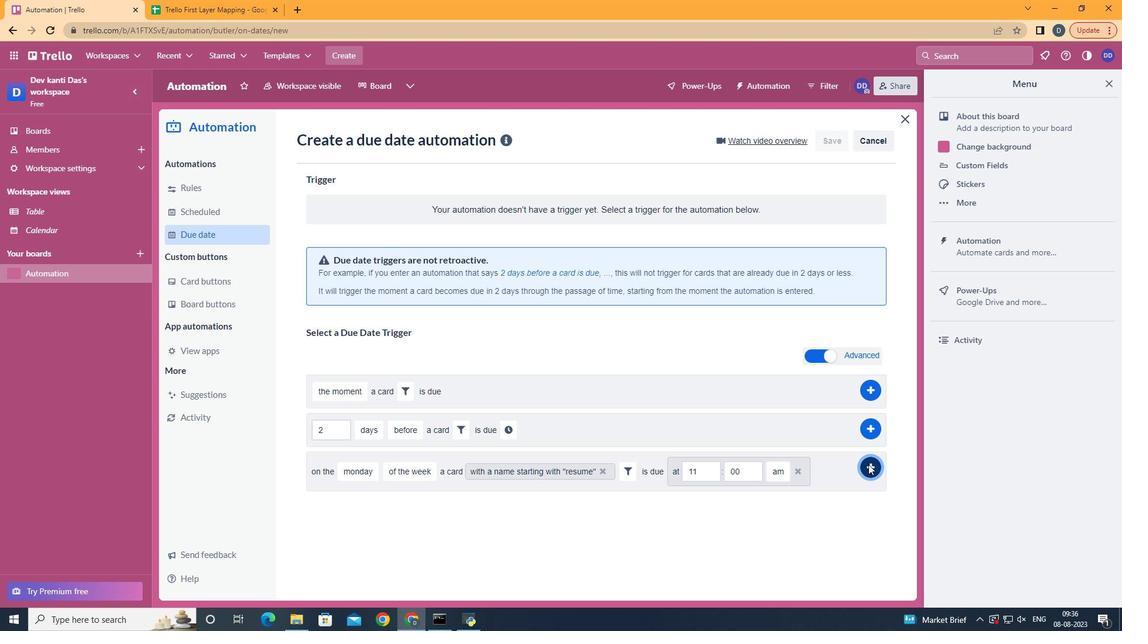 
Action: Mouse moved to (570, 211)
Screenshot: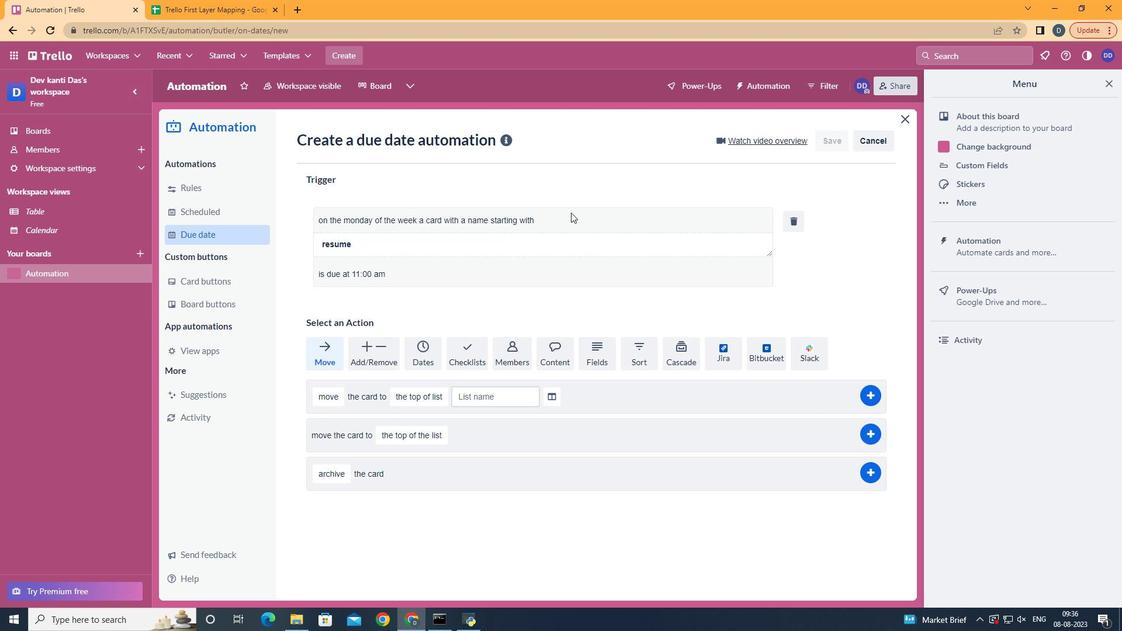 
